Task: Use the phone number "256-269-0950".
Action: Mouse moved to (551, 391)
Screenshot: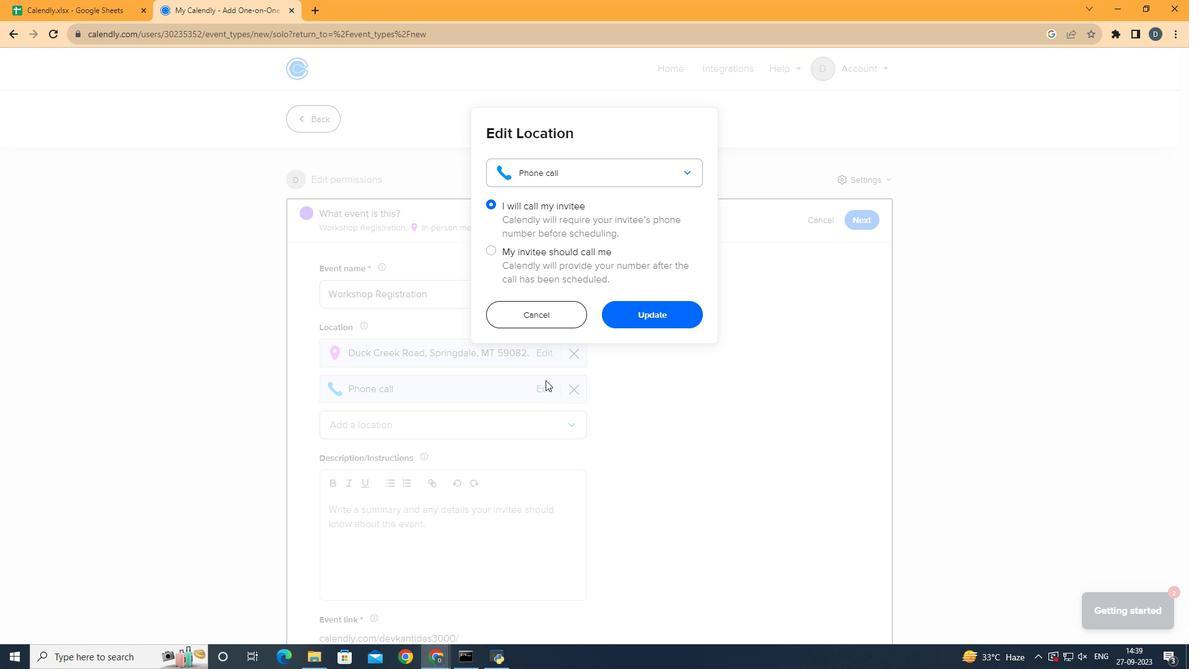 
Action: Mouse pressed left at (551, 391)
Screenshot: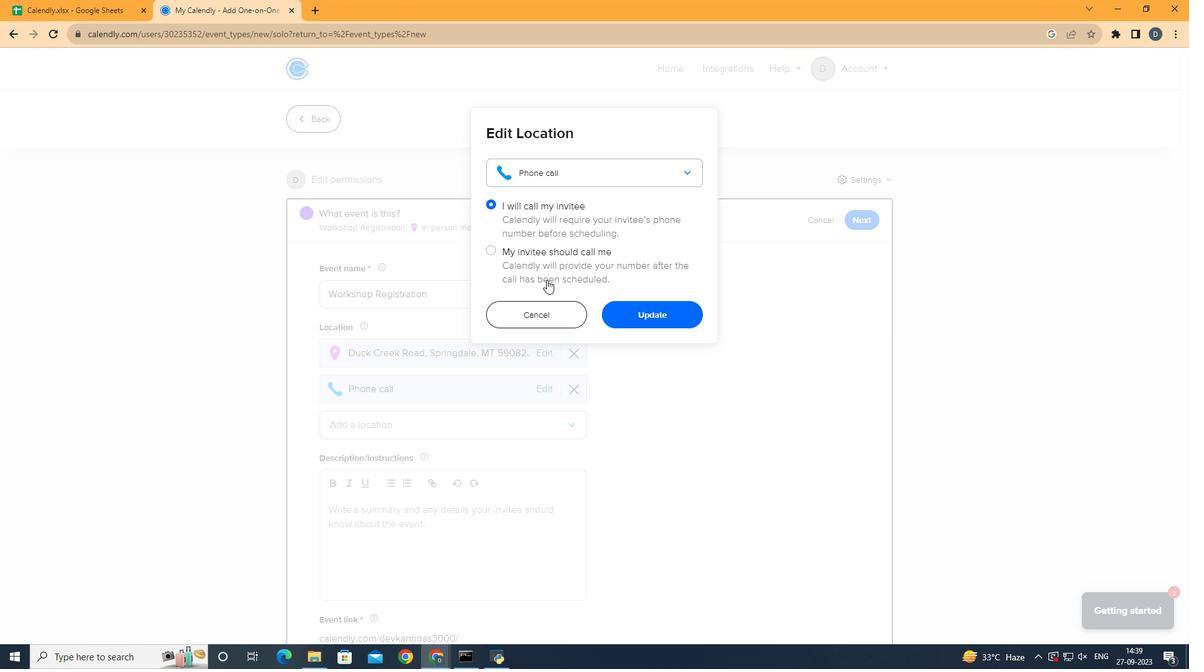 
Action: Mouse moved to (546, 252)
Screenshot: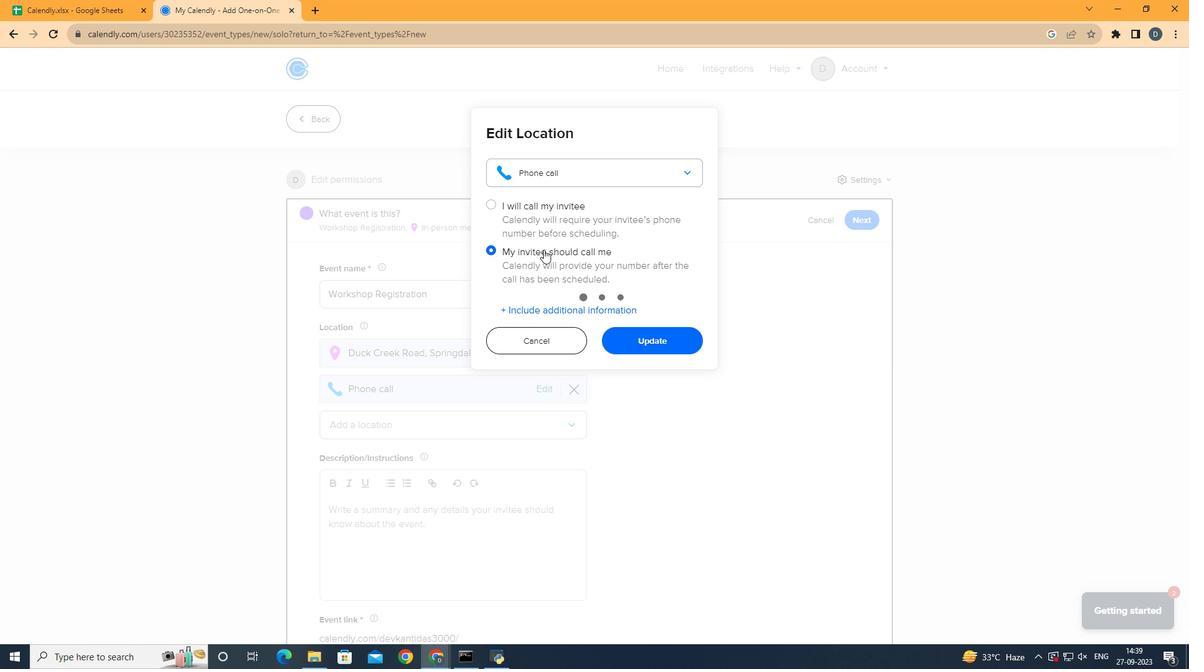 
Action: Mouse pressed left at (546, 252)
Screenshot: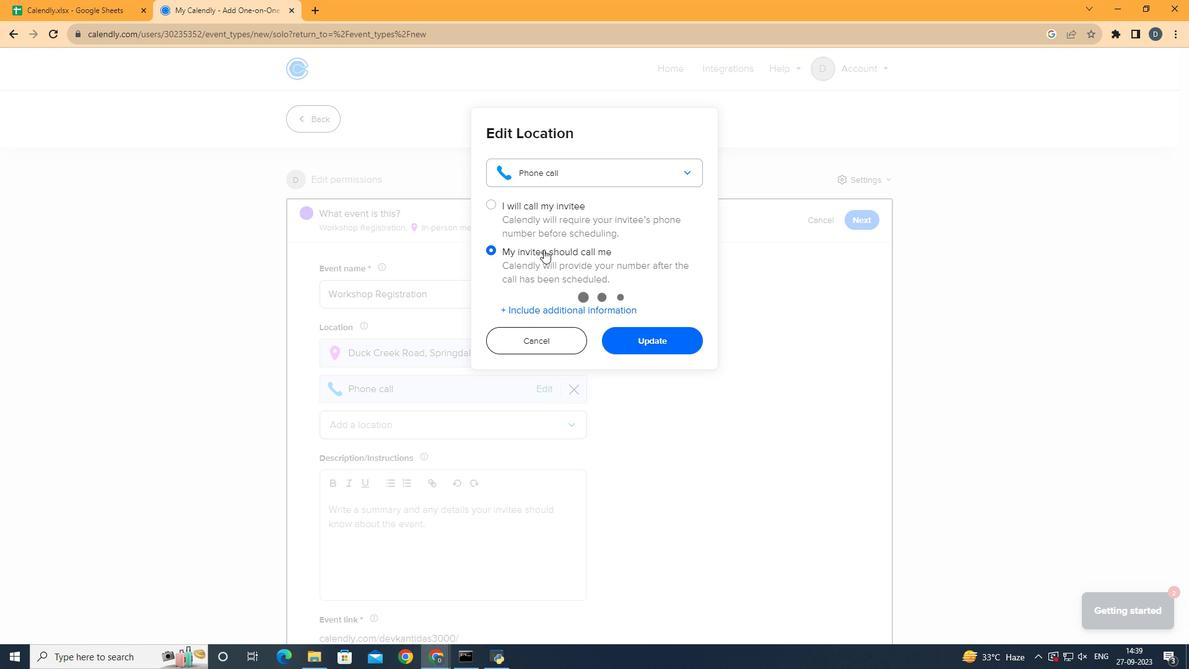 
Action: Mouse moved to (574, 304)
Screenshot: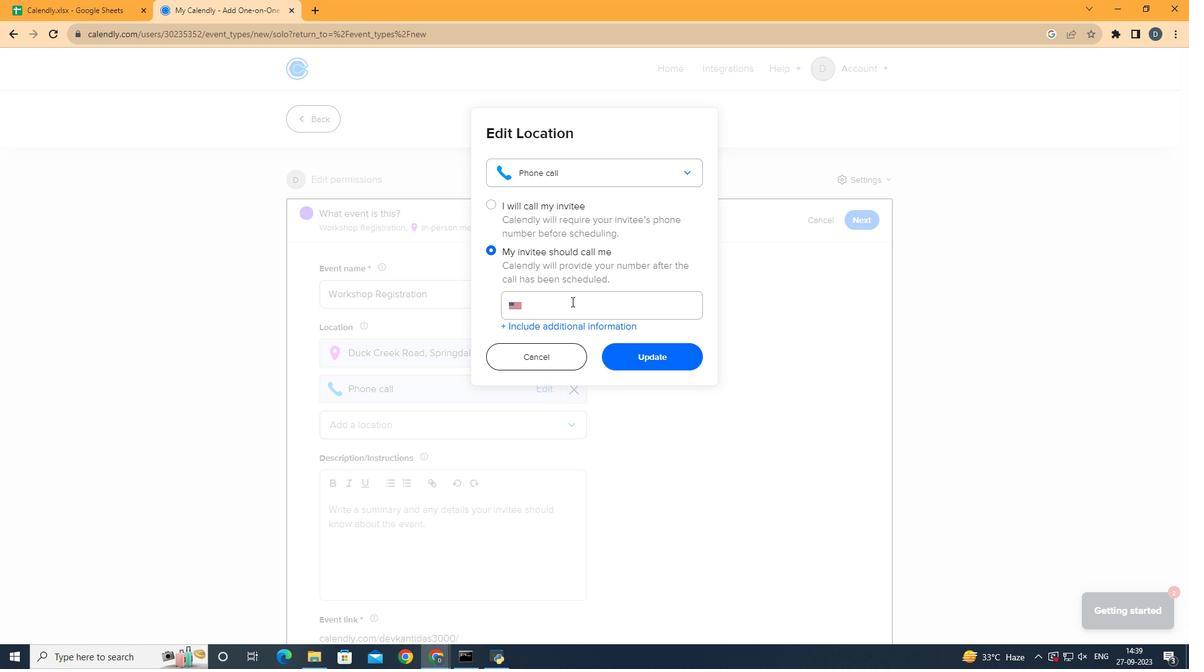
Action: Mouse pressed left at (574, 304)
Screenshot: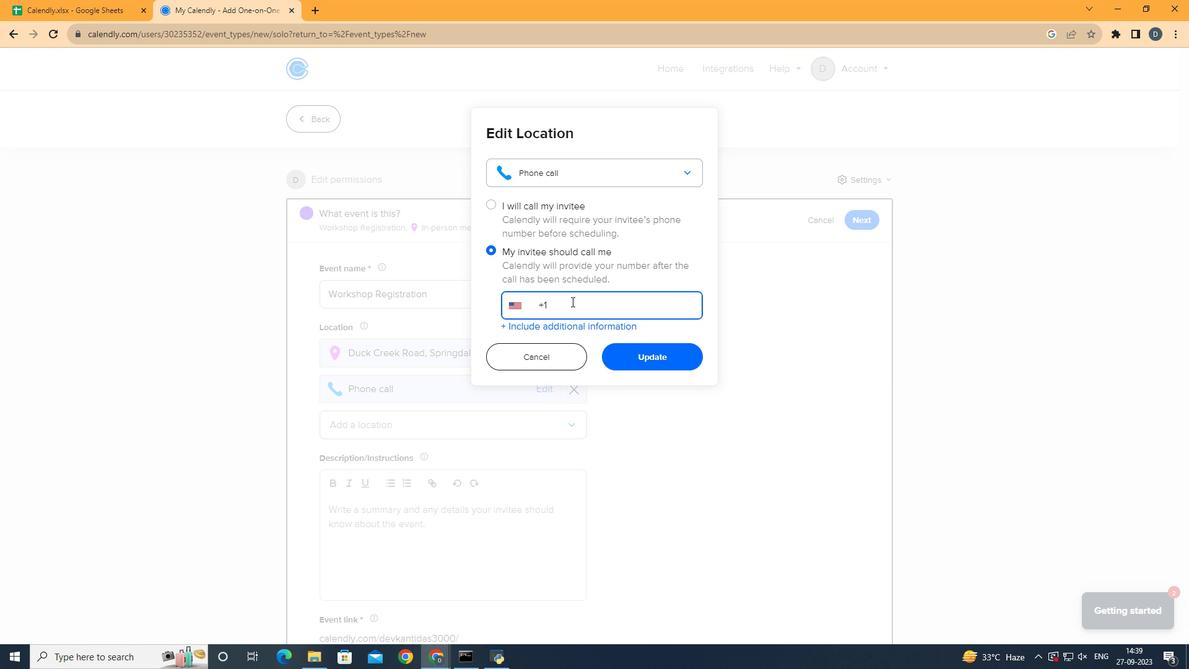 
Action: Key pressed 256265<Key.backspace>90950
Screenshot: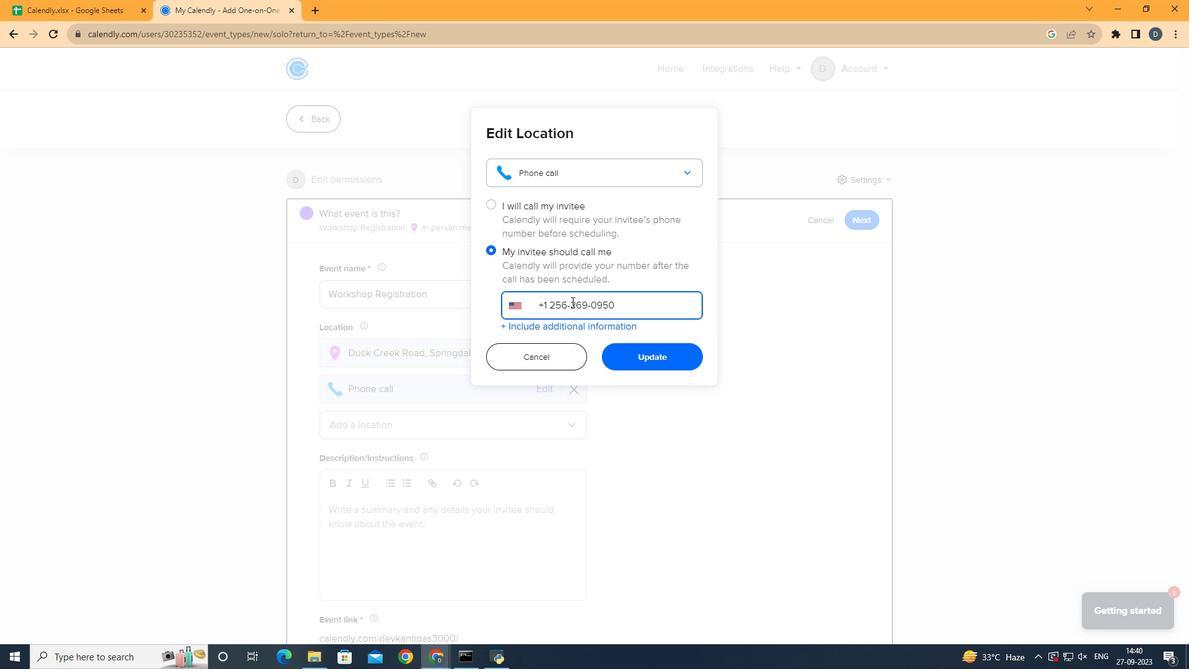 
Action: Mouse moved to (648, 359)
Screenshot: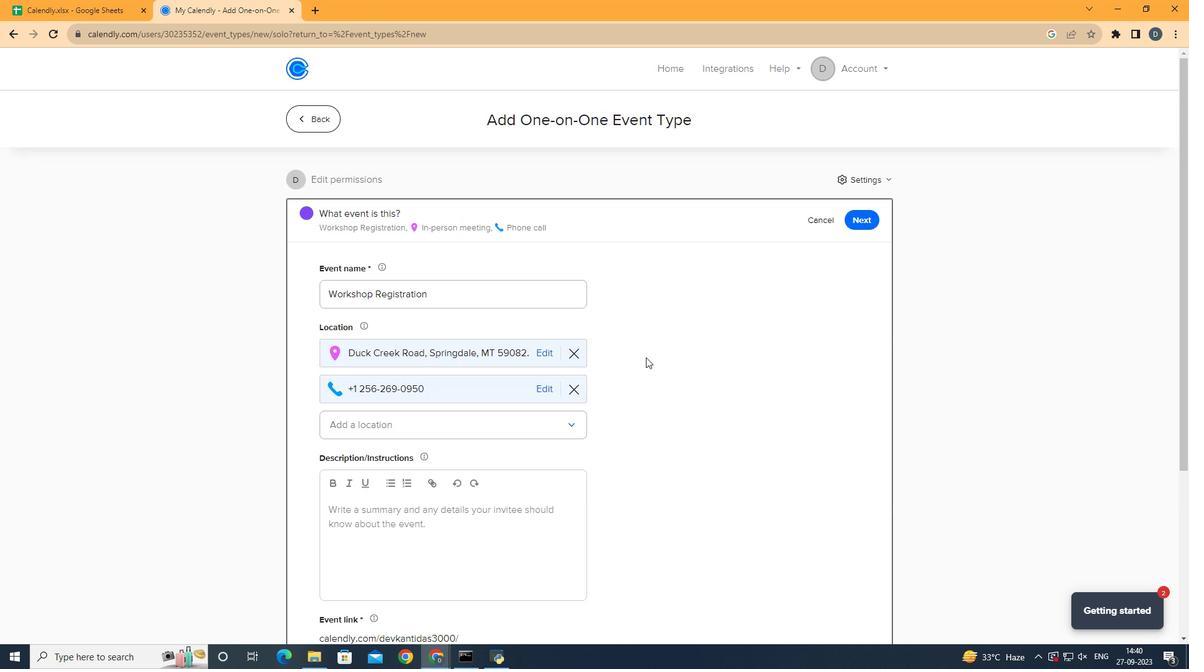 
Action: Mouse pressed left at (648, 359)
Screenshot: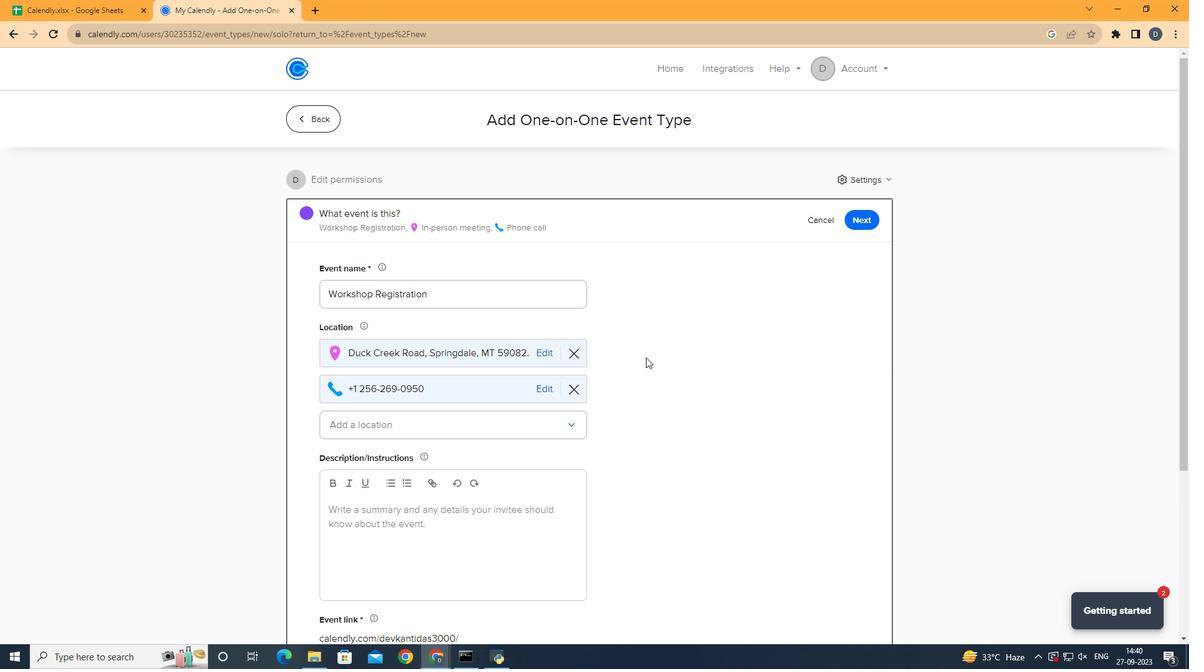
Action: Mouse moved to (653, 372)
Screenshot: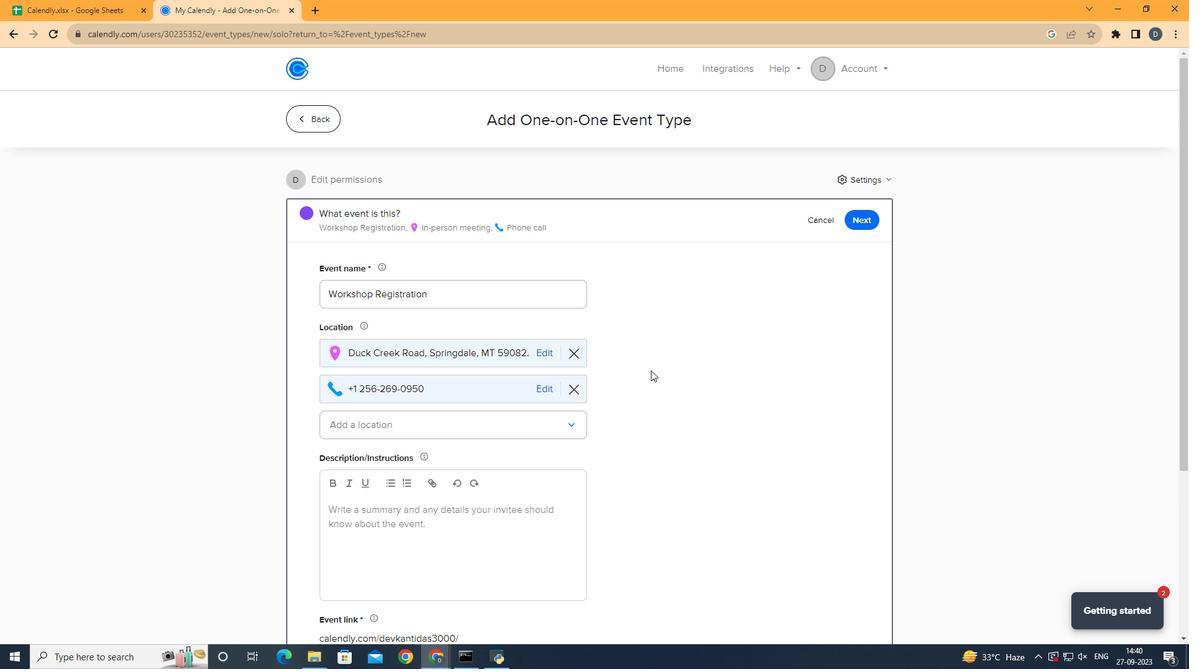 
